 Task: Select the 2 options in the scale.
Action: Mouse moved to (18, 504)
Screenshot: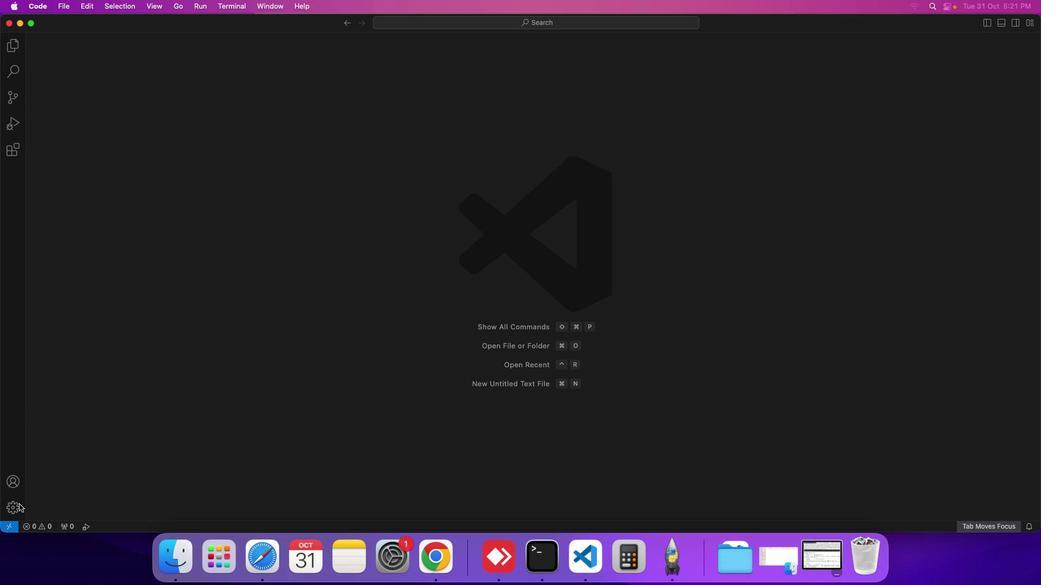 
Action: Mouse pressed left at (18, 504)
Screenshot: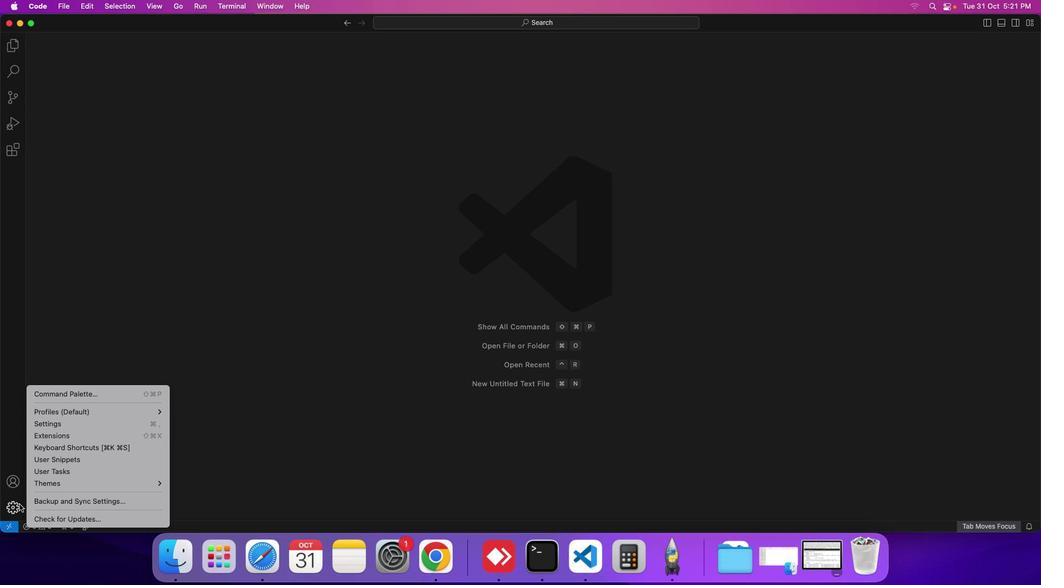 
Action: Mouse moved to (72, 419)
Screenshot: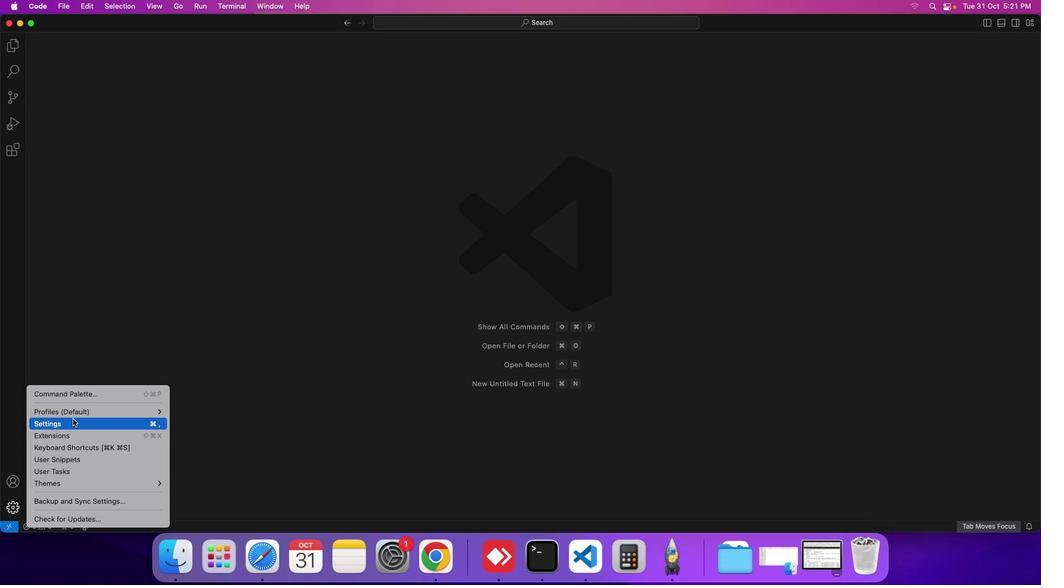
Action: Mouse pressed left at (72, 419)
Screenshot: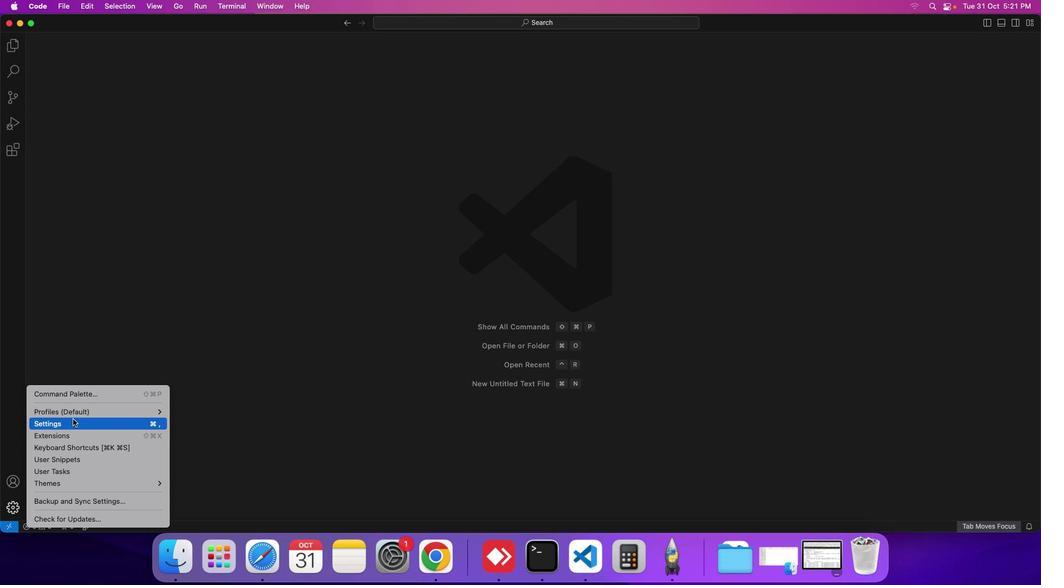 
Action: Mouse moved to (246, 123)
Screenshot: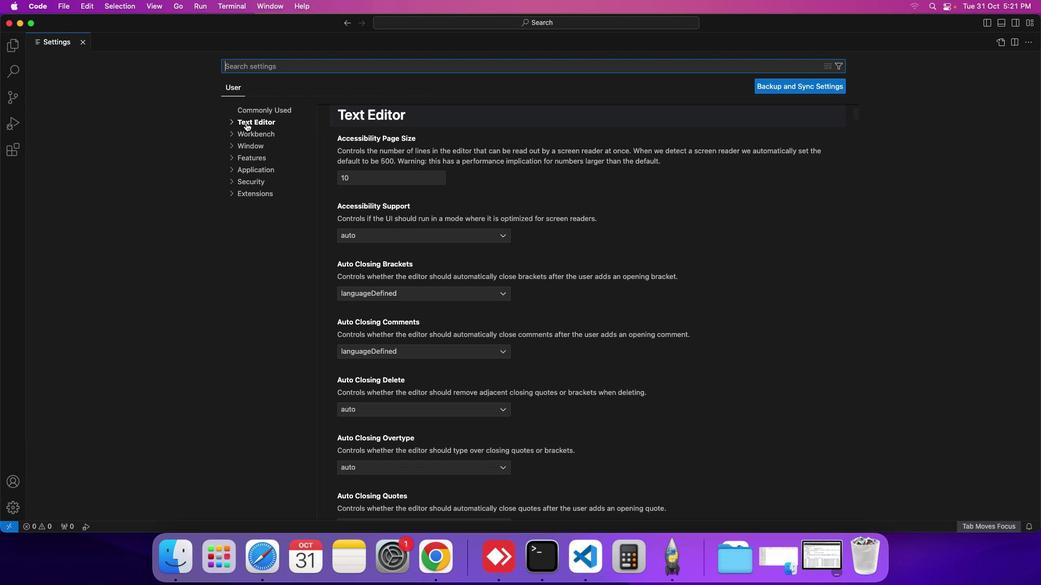 
Action: Mouse pressed left at (246, 123)
Screenshot: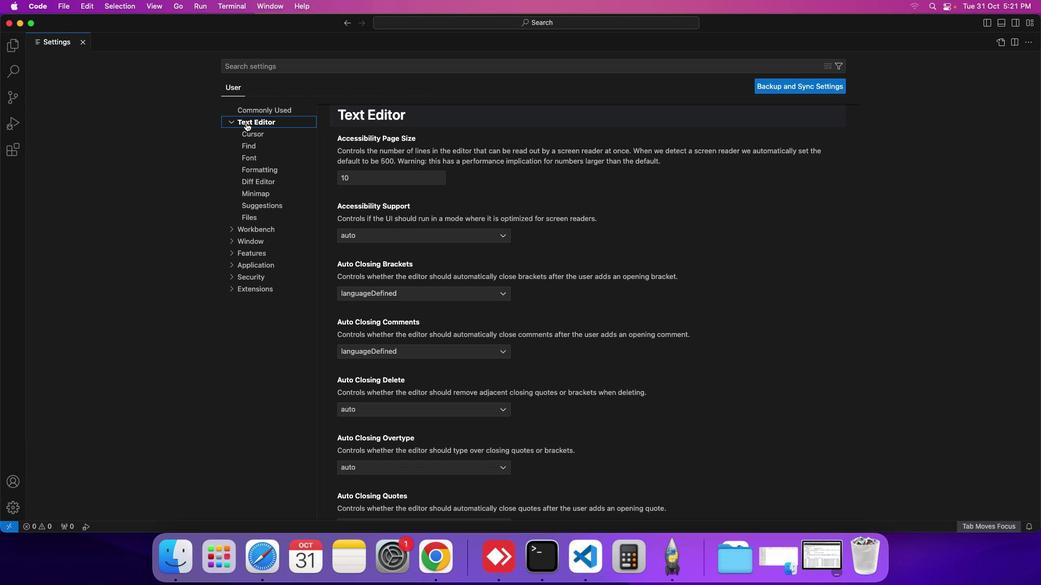 
Action: Mouse moved to (254, 193)
Screenshot: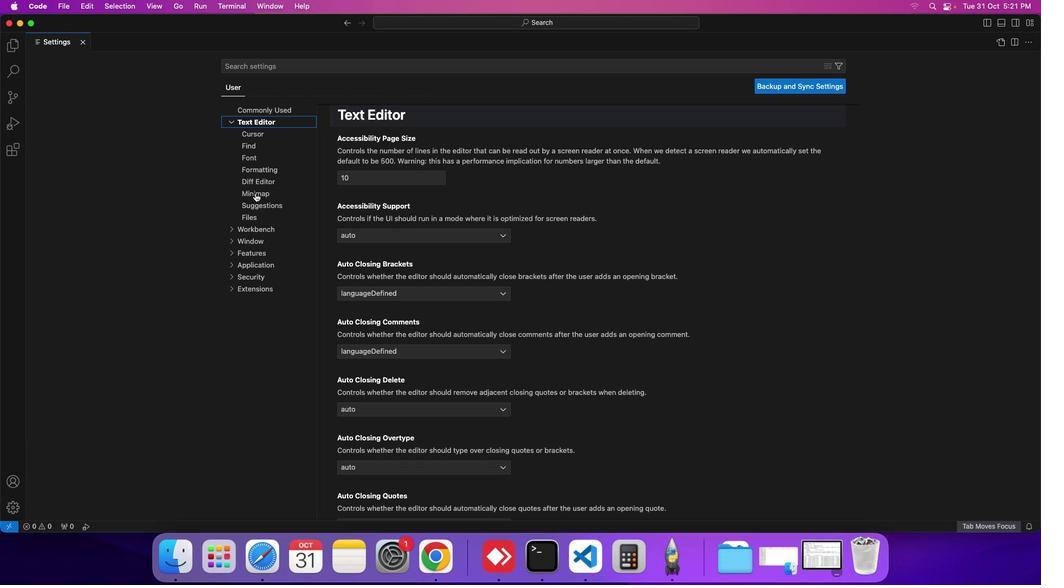 
Action: Mouse pressed left at (254, 193)
Screenshot: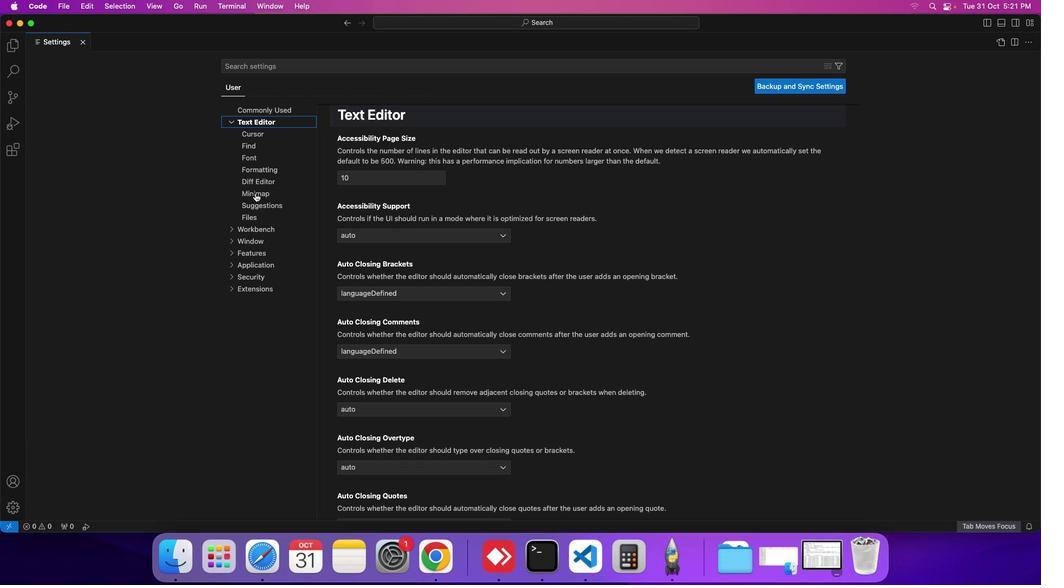 
Action: Mouse moved to (439, 361)
Screenshot: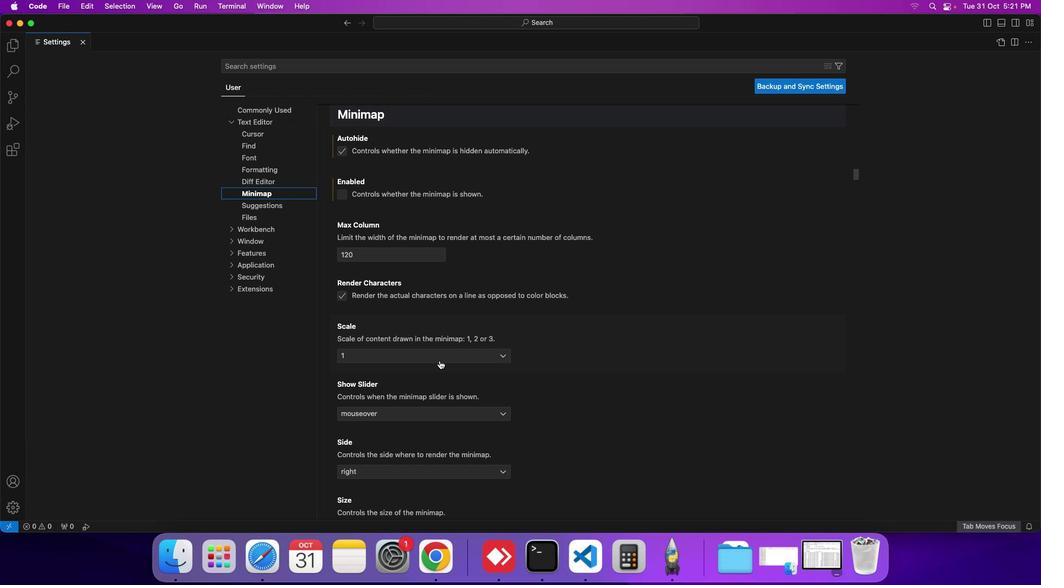 
Action: Mouse pressed left at (439, 361)
Screenshot: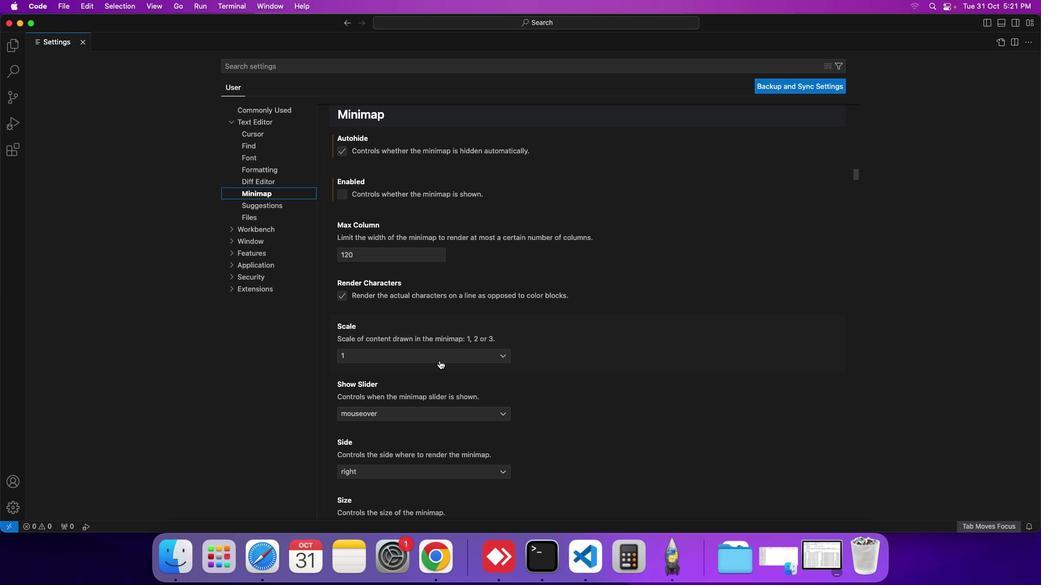 
Action: Mouse moved to (417, 385)
Screenshot: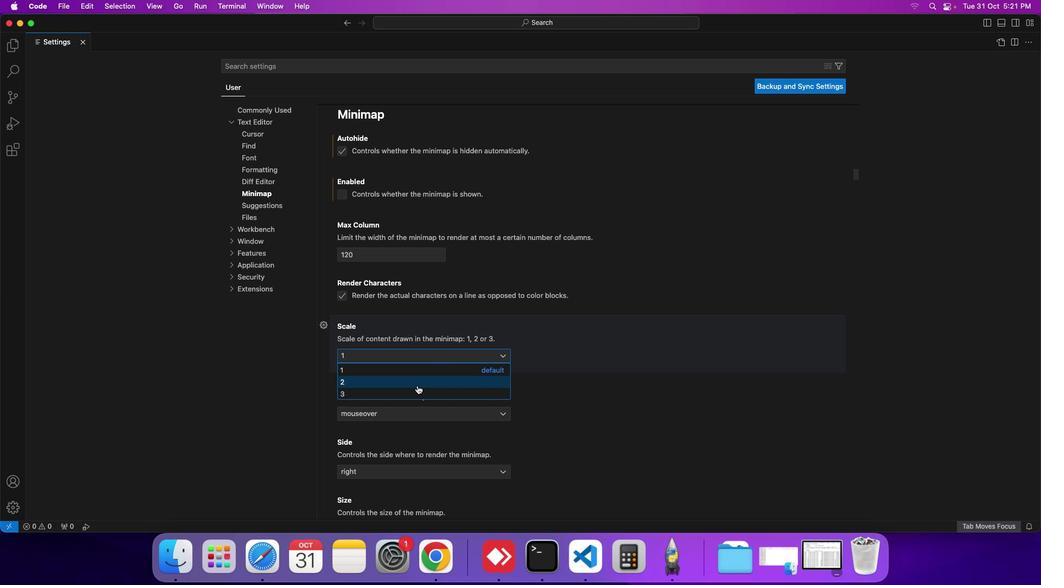 
Action: Mouse pressed left at (417, 385)
Screenshot: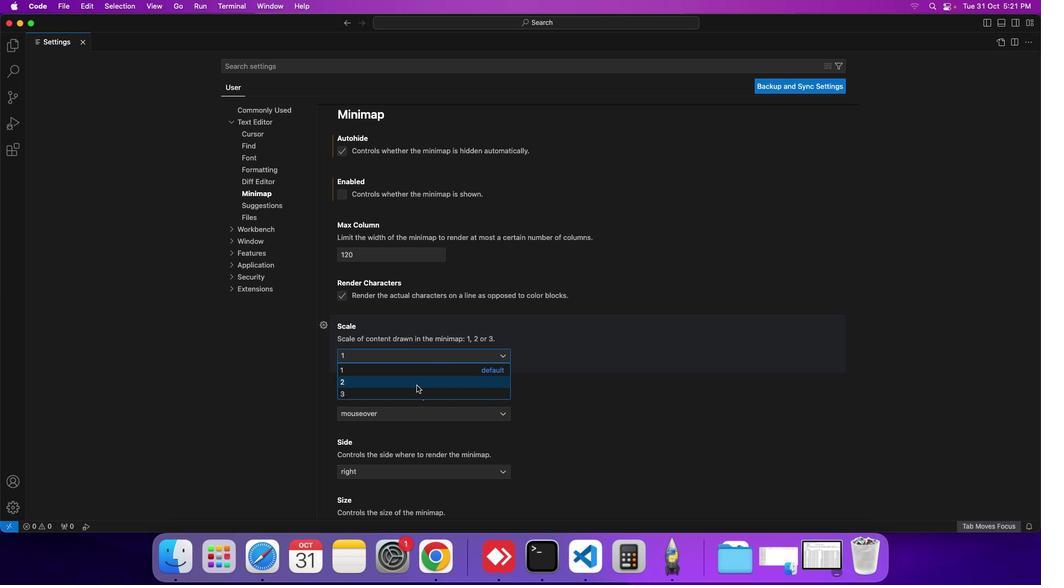 
Action: Mouse moved to (820, 247)
Screenshot: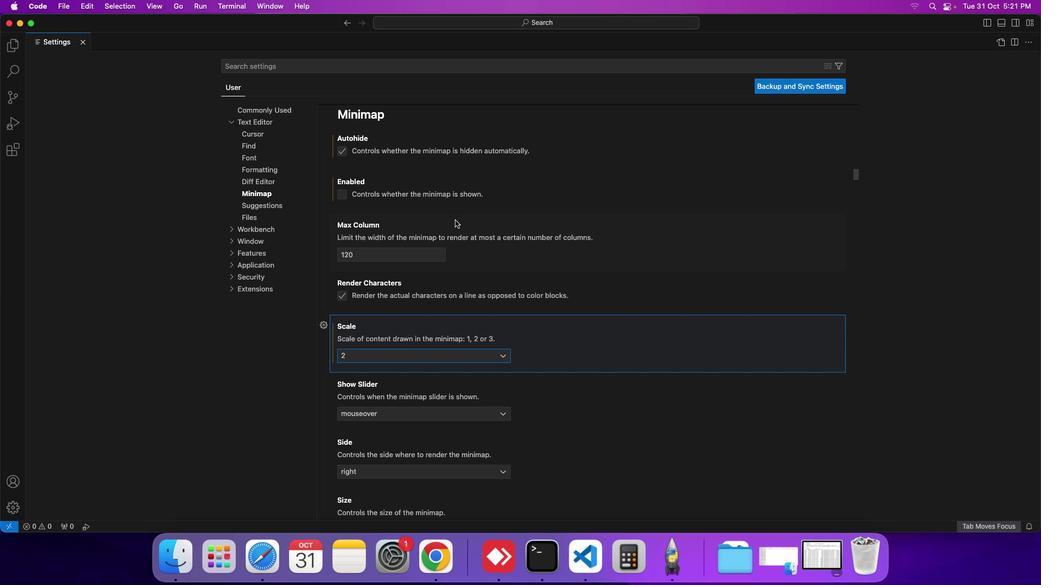 
